 Task: Look for products in the category "Tortillas" from Carbonaut only.
Action: Mouse pressed left at (21, 95)
Screenshot: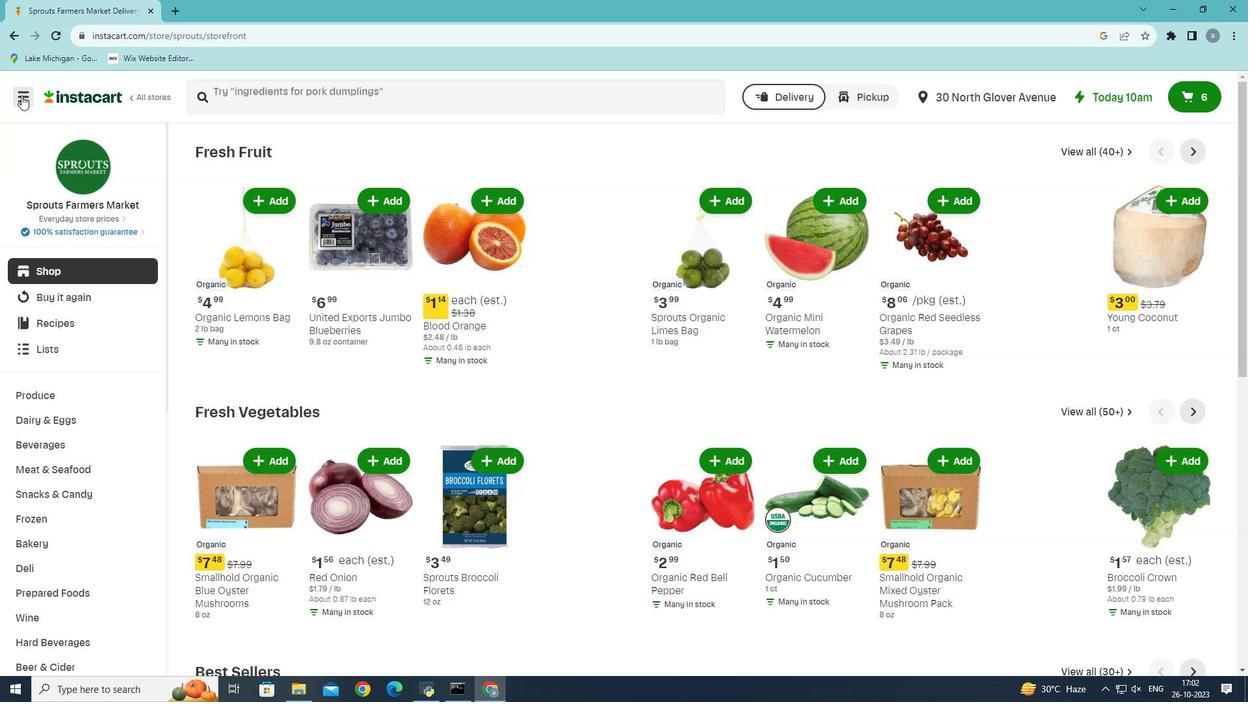 
Action: Mouse moved to (35, 372)
Screenshot: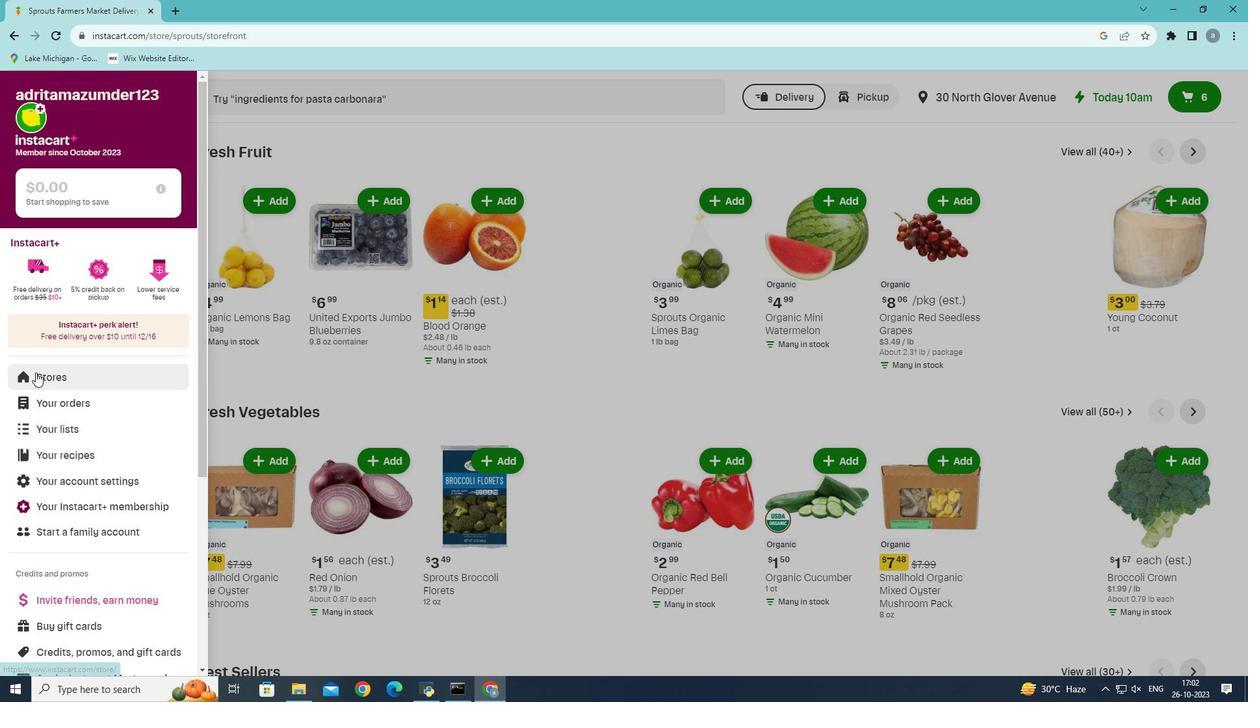 
Action: Mouse pressed left at (35, 372)
Screenshot: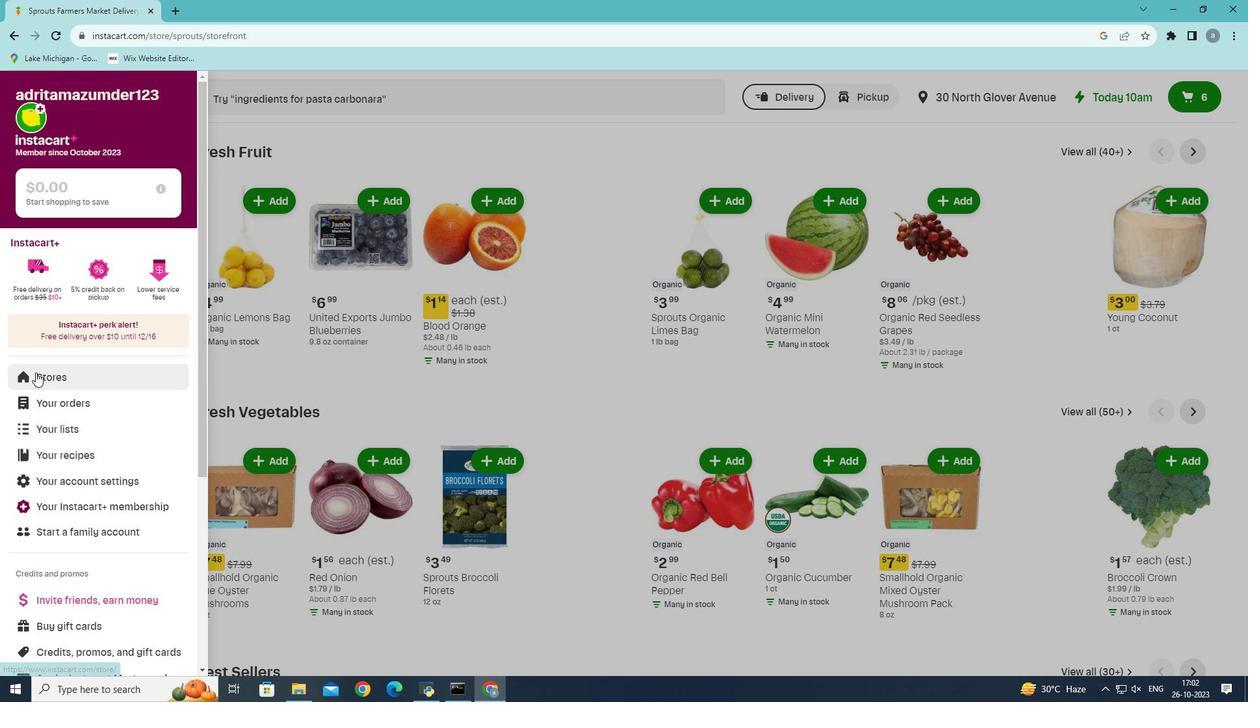 
Action: Mouse moved to (299, 140)
Screenshot: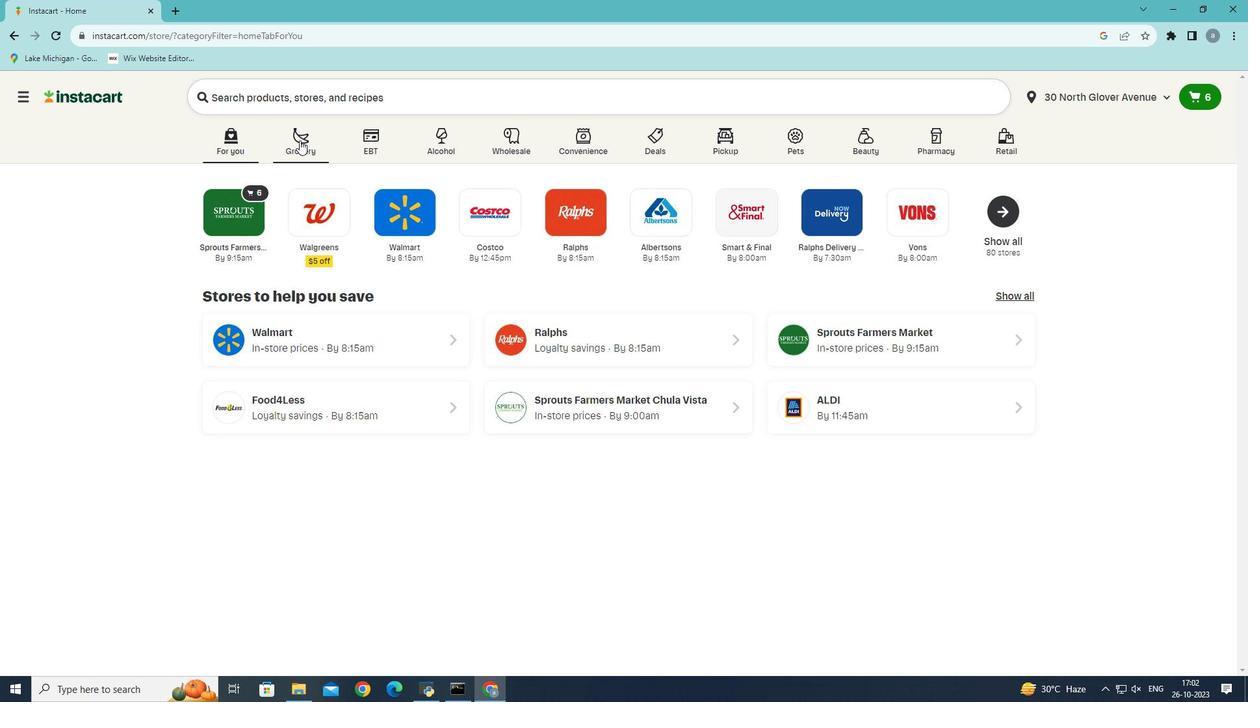 
Action: Mouse pressed left at (299, 140)
Screenshot: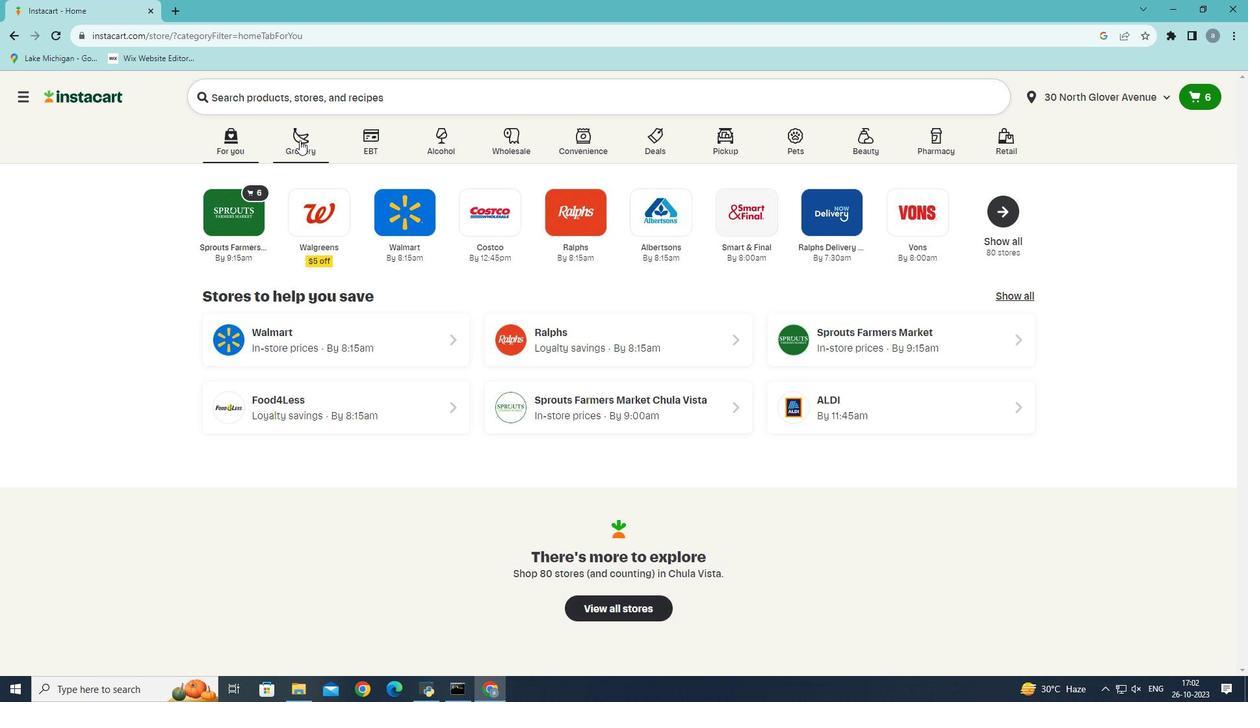 
Action: Mouse moved to (292, 367)
Screenshot: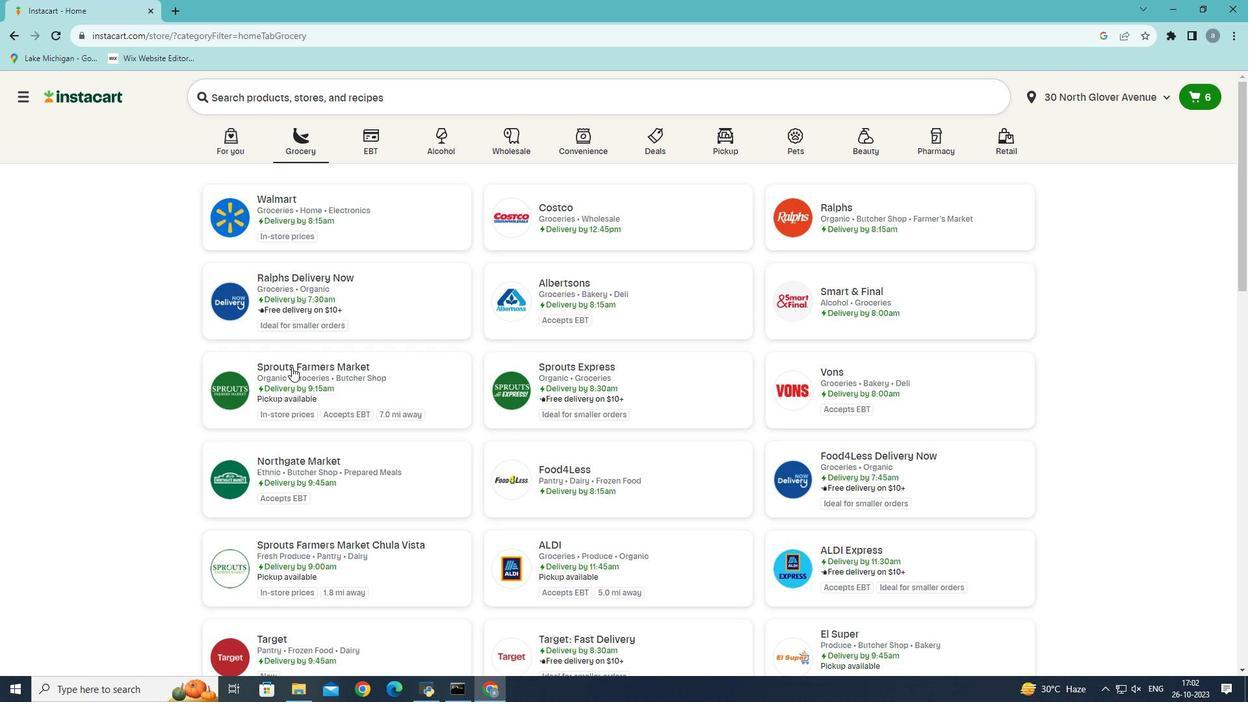 
Action: Mouse pressed left at (292, 367)
Screenshot: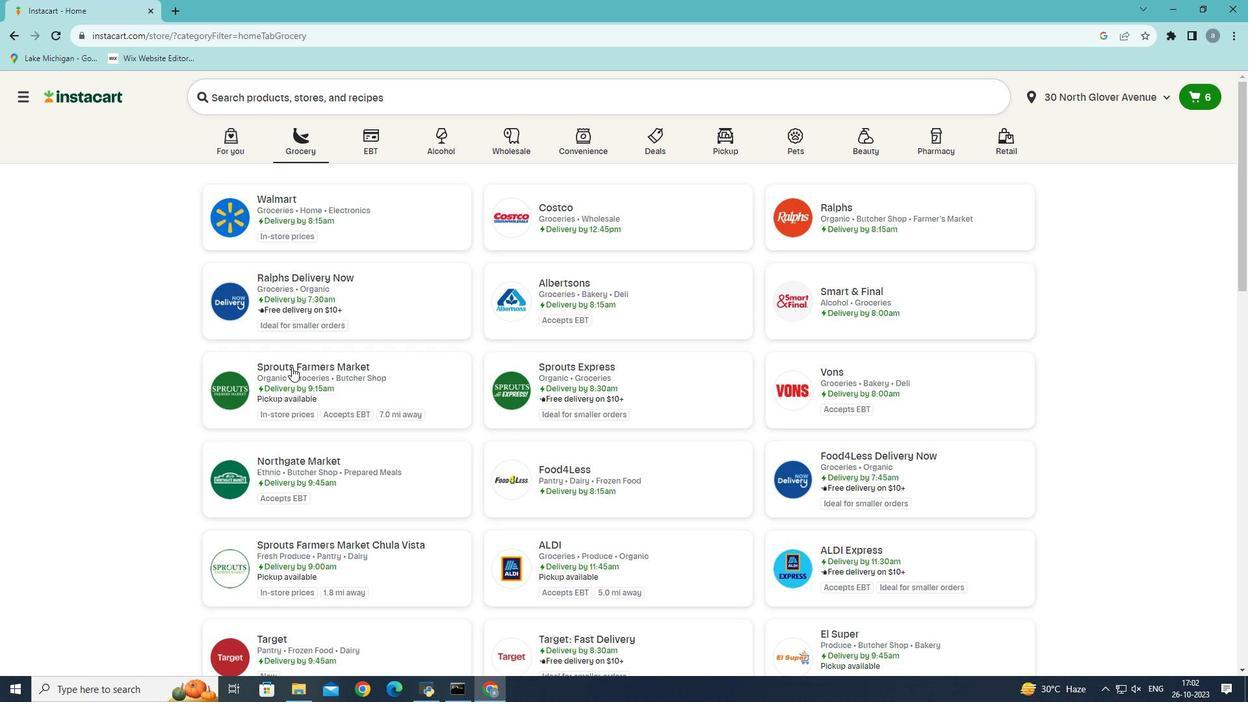 
Action: Mouse moved to (39, 542)
Screenshot: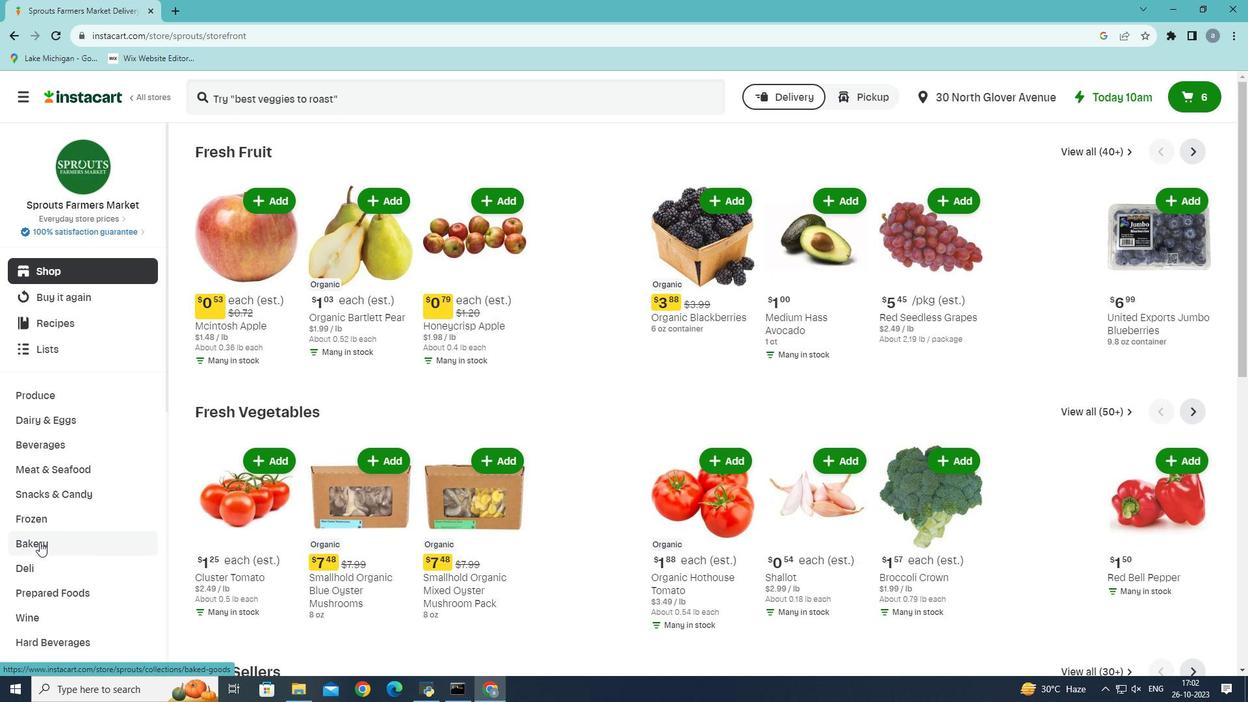 
Action: Mouse pressed left at (39, 542)
Screenshot: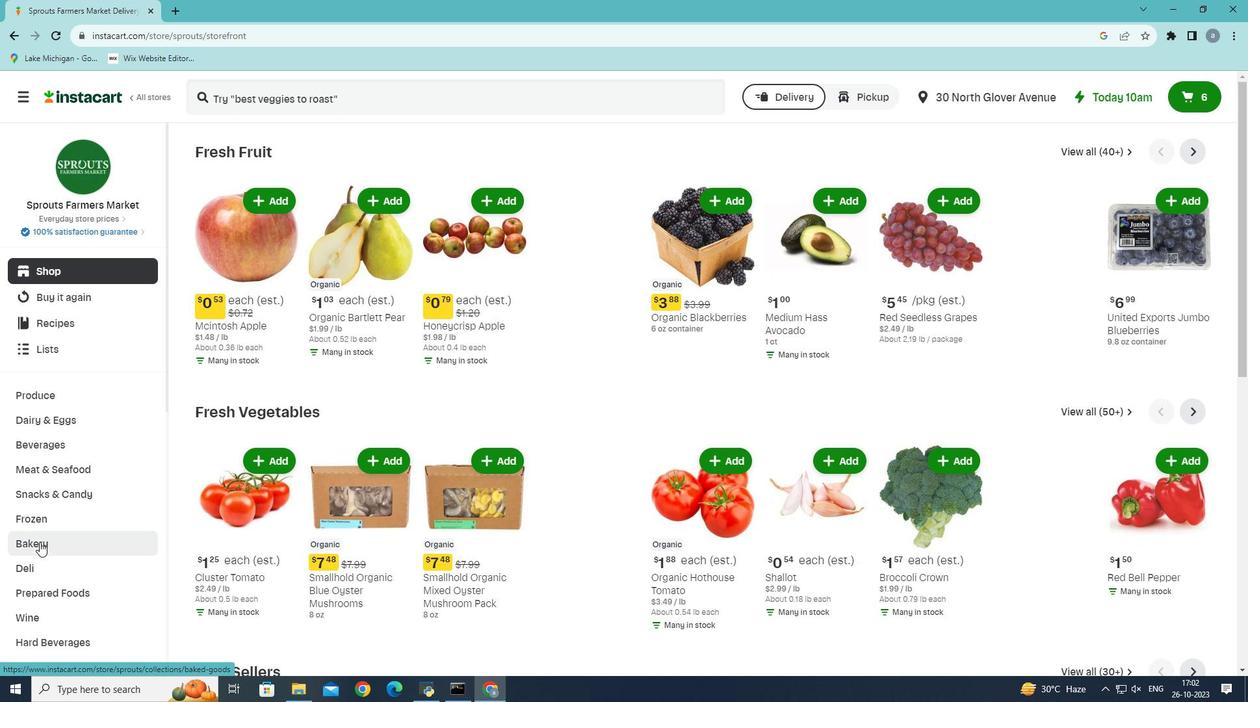 
Action: Mouse moved to (961, 184)
Screenshot: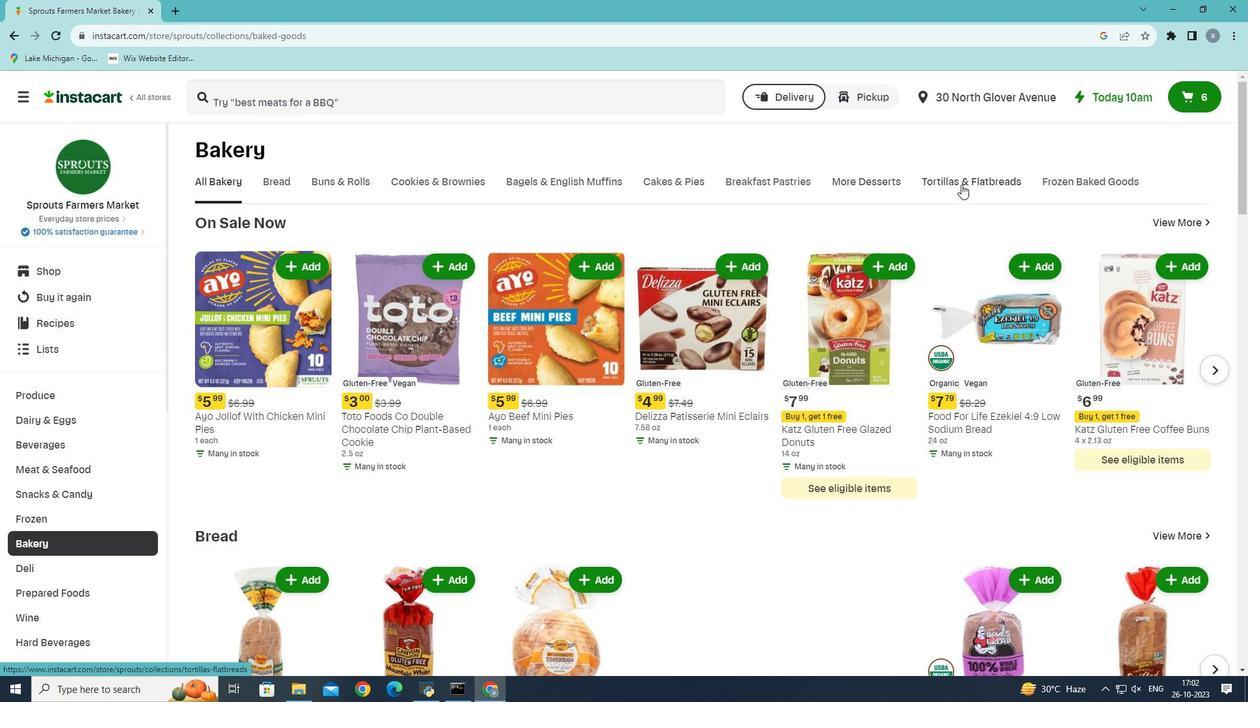 
Action: Mouse pressed left at (961, 184)
Screenshot: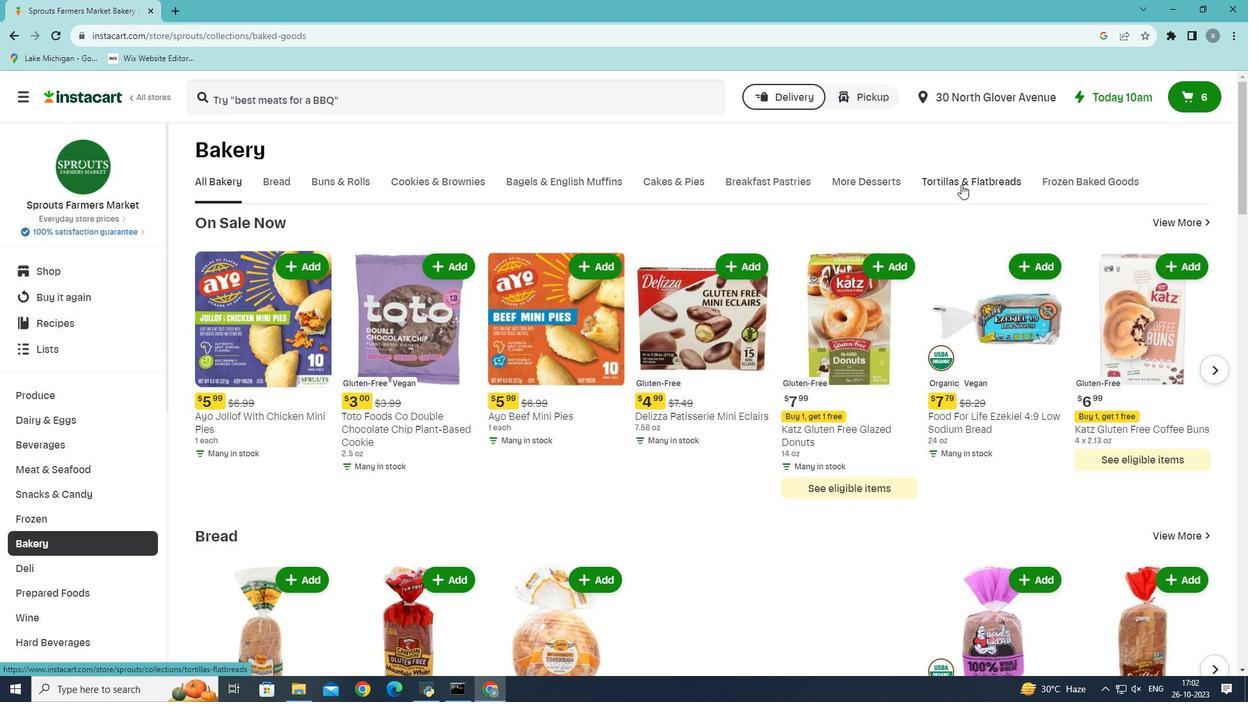 
Action: Mouse moved to (293, 238)
Screenshot: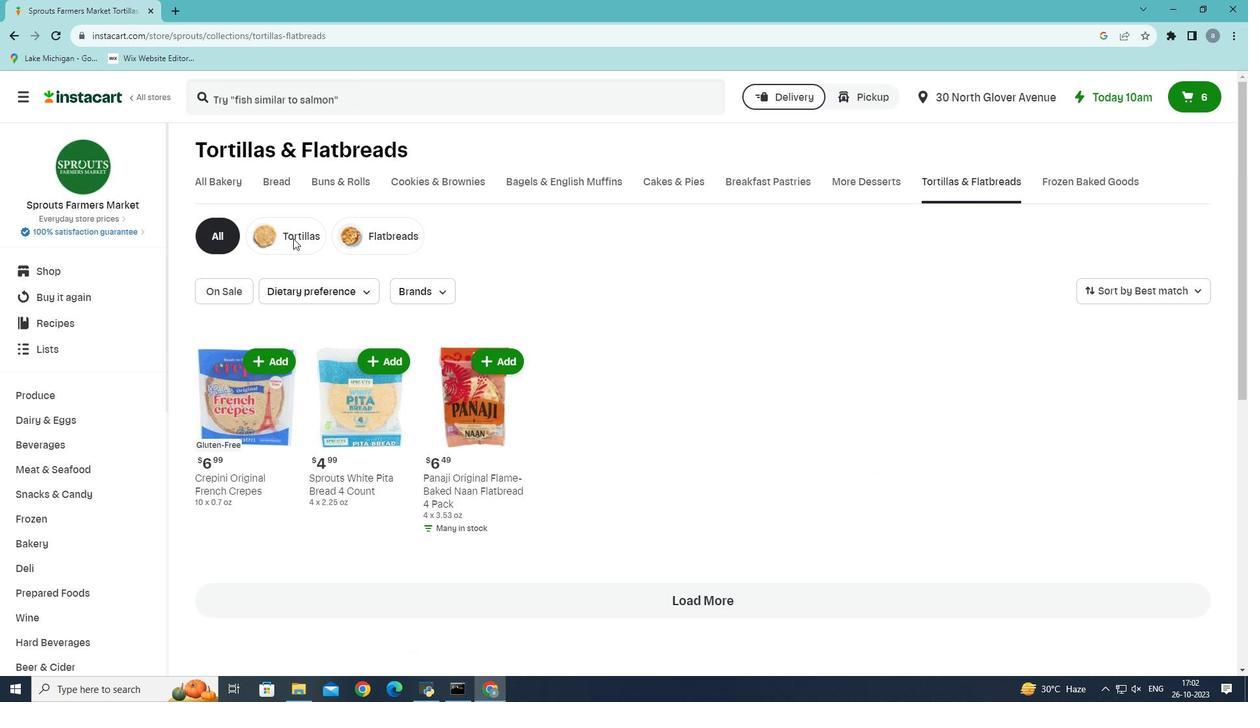 
Action: Mouse pressed left at (293, 238)
Screenshot: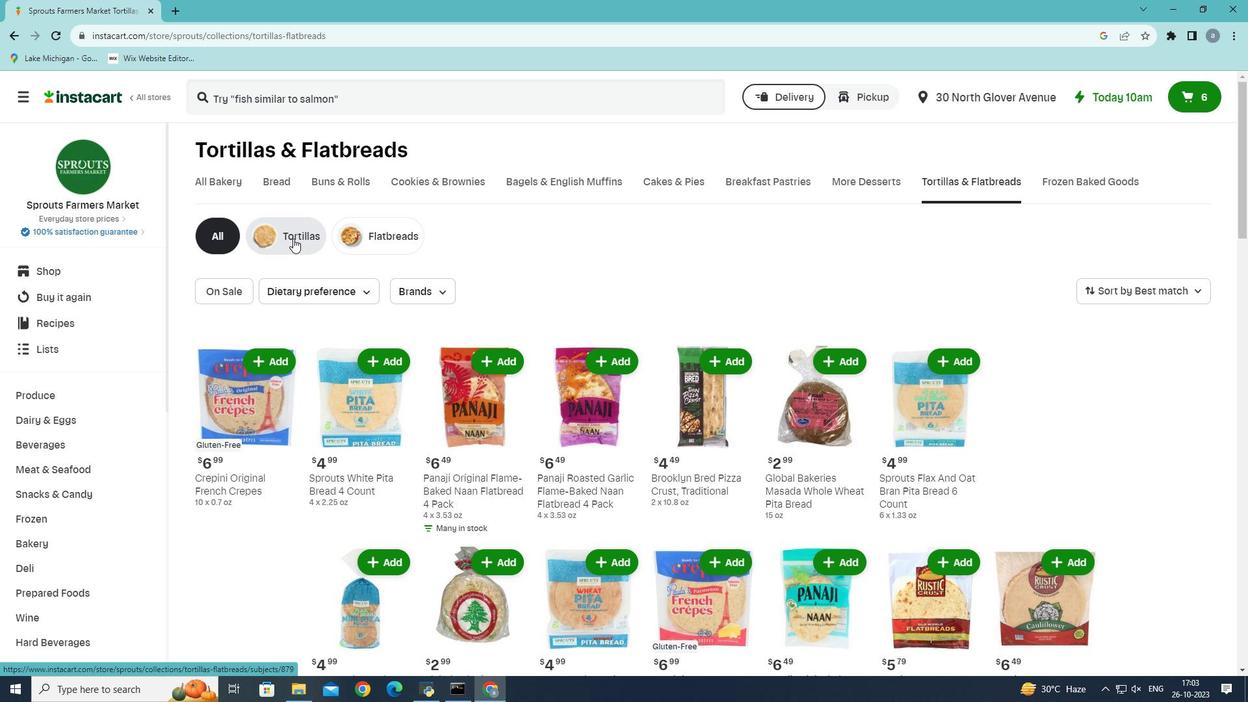 
Action: Mouse moved to (436, 290)
Screenshot: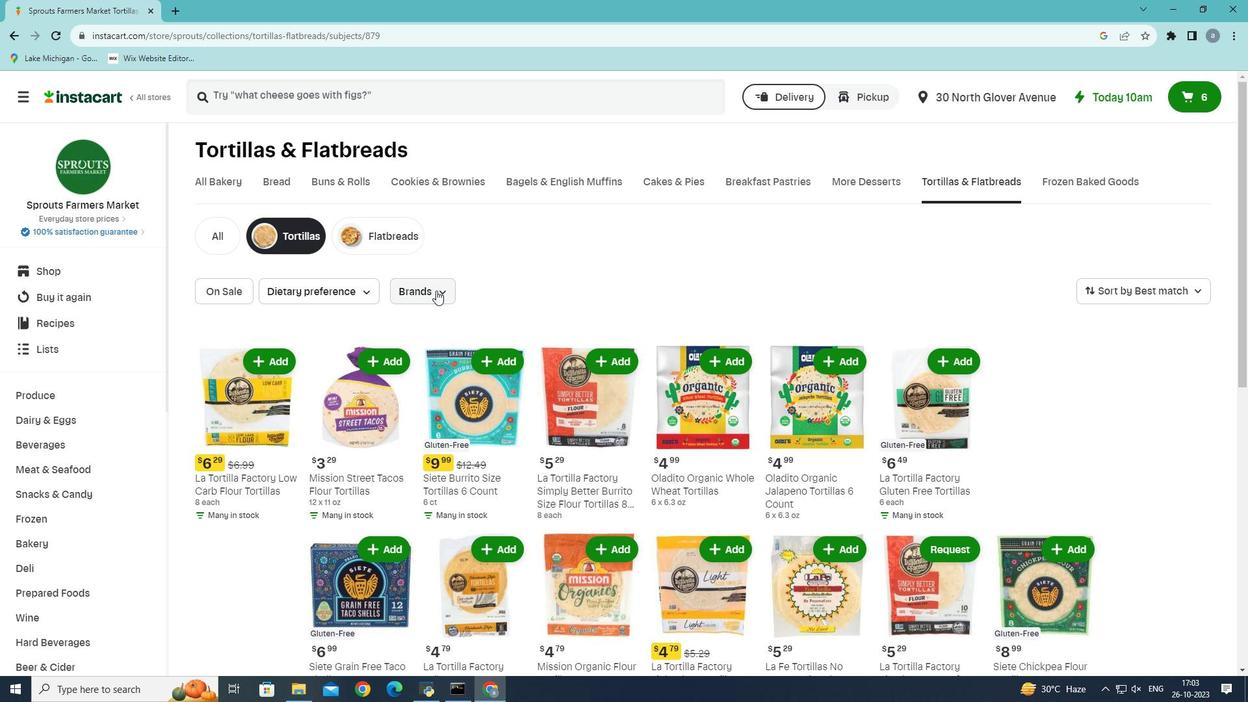 
Action: Mouse pressed left at (436, 290)
Screenshot: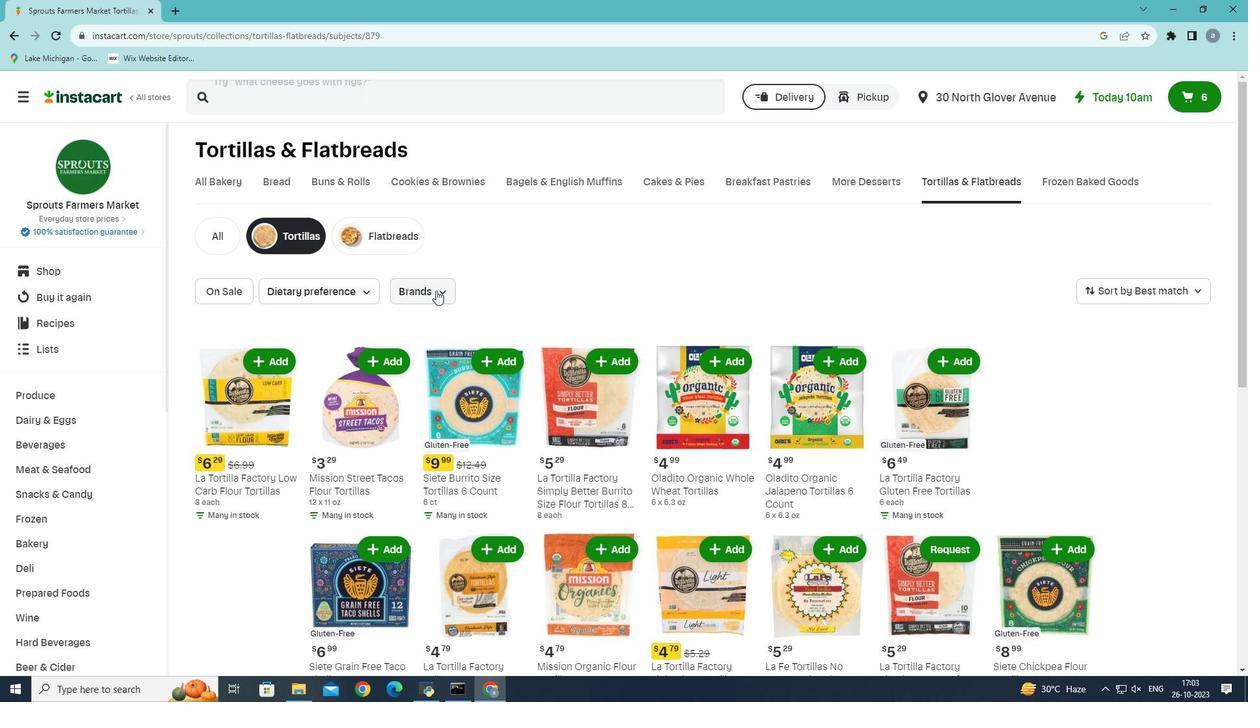 
Action: Mouse moved to (459, 379)
Screenshot: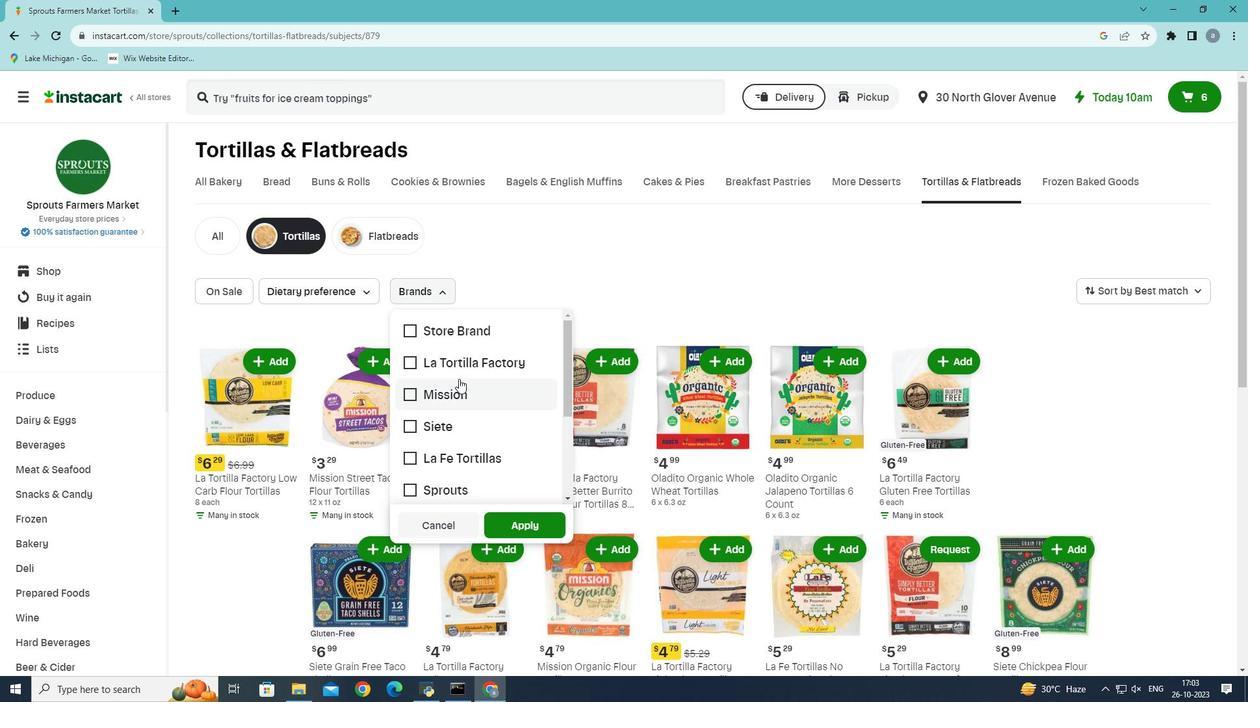 
Action: Mouse scrolled (459, 379) with delta (0, 0)
Screenshot: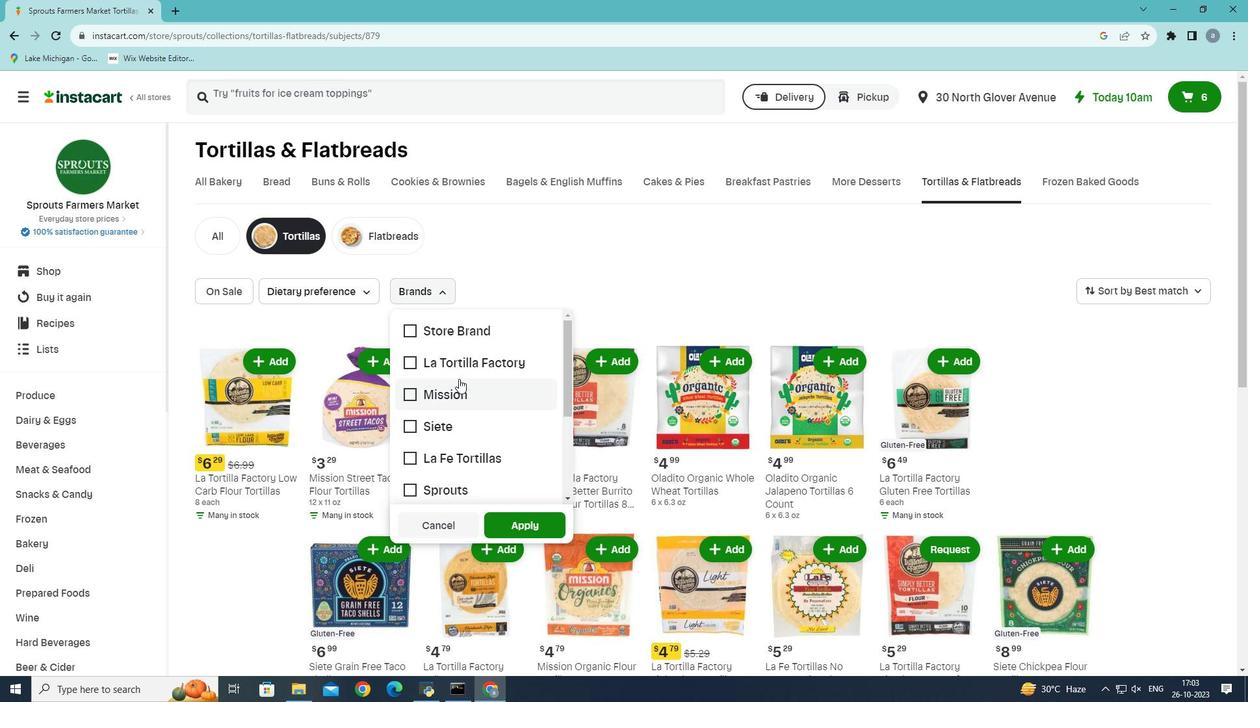 
Action: Mouse scrolled (459, 378) with delta (0, 0)
Screenshot: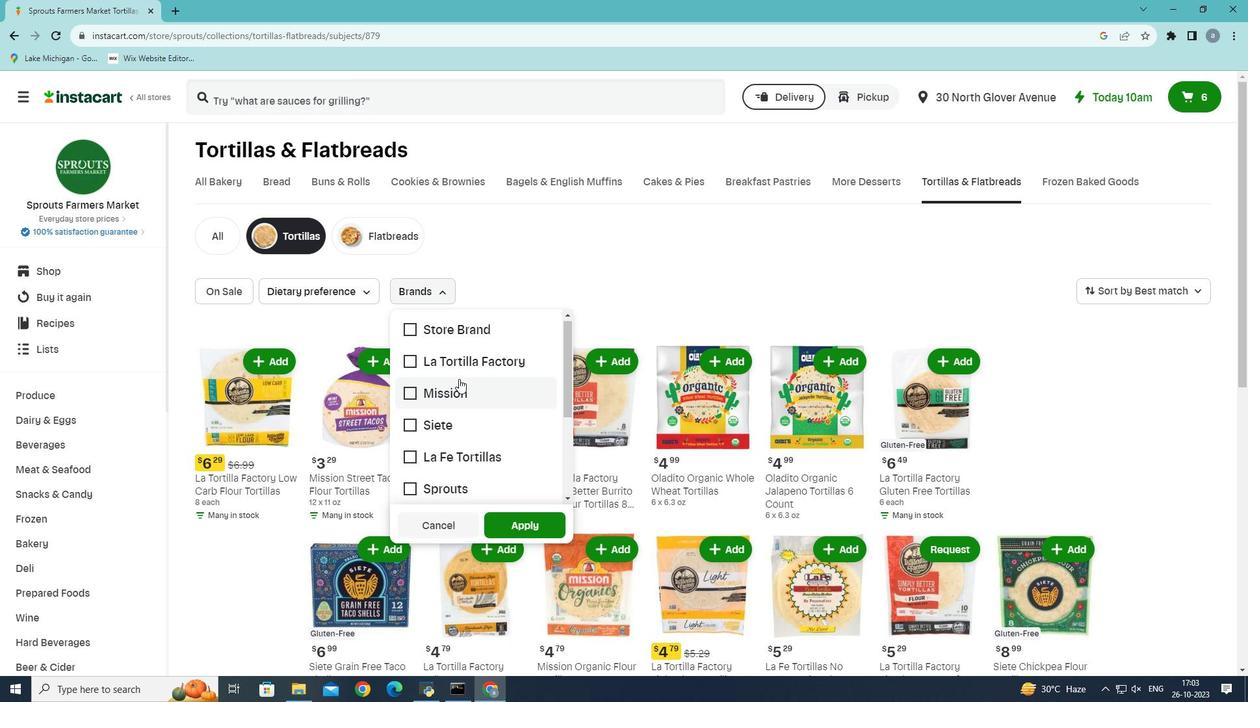 
Action: Mouse scrolled (459, 378) with delta (0, 0)
Screenshot: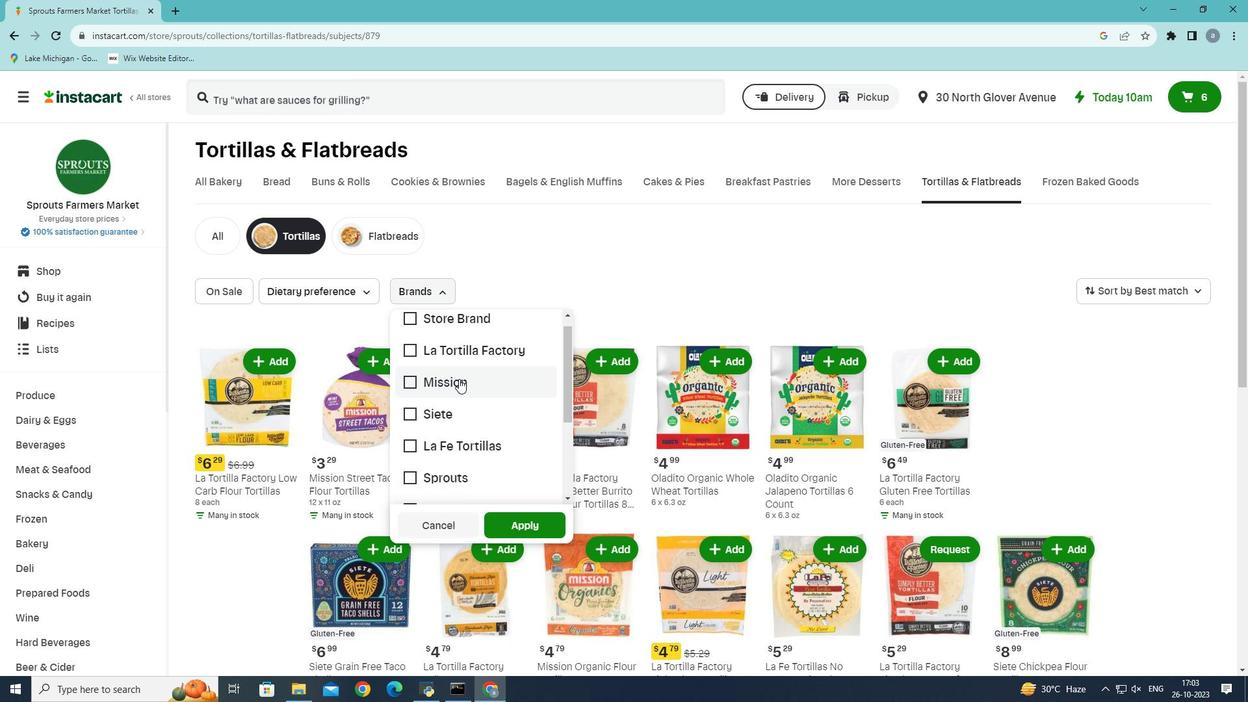 
Action: Mouse scrolled (459, 378) with delta (0, 0)
Screenshot: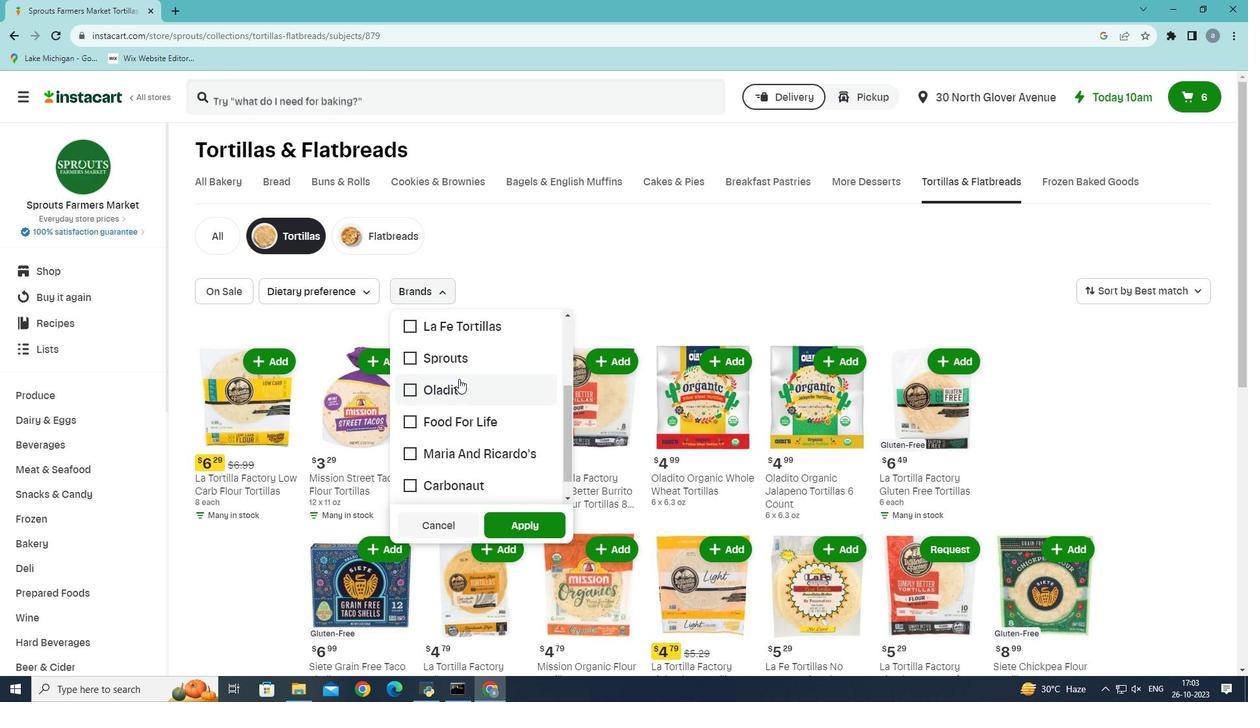 
Action: Mouse moved to (421, 461)
Screenshot: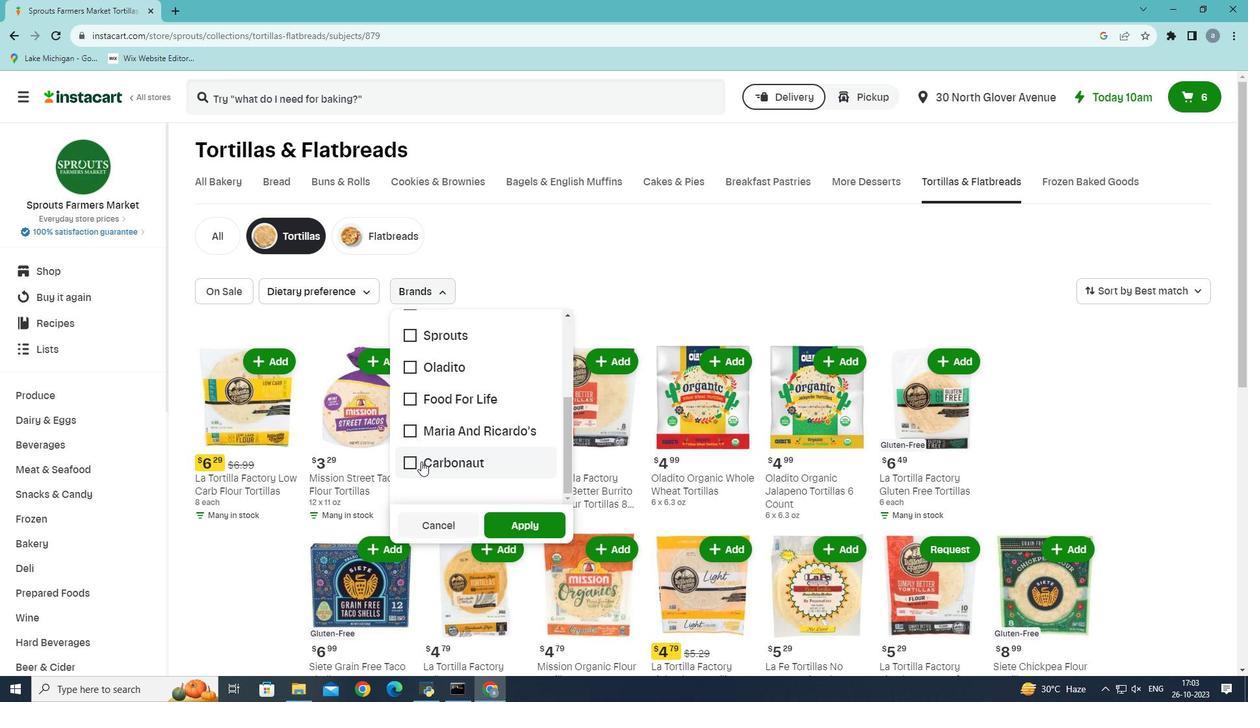 
Action: Mouse pressed left at (421, 461)
Screenshot: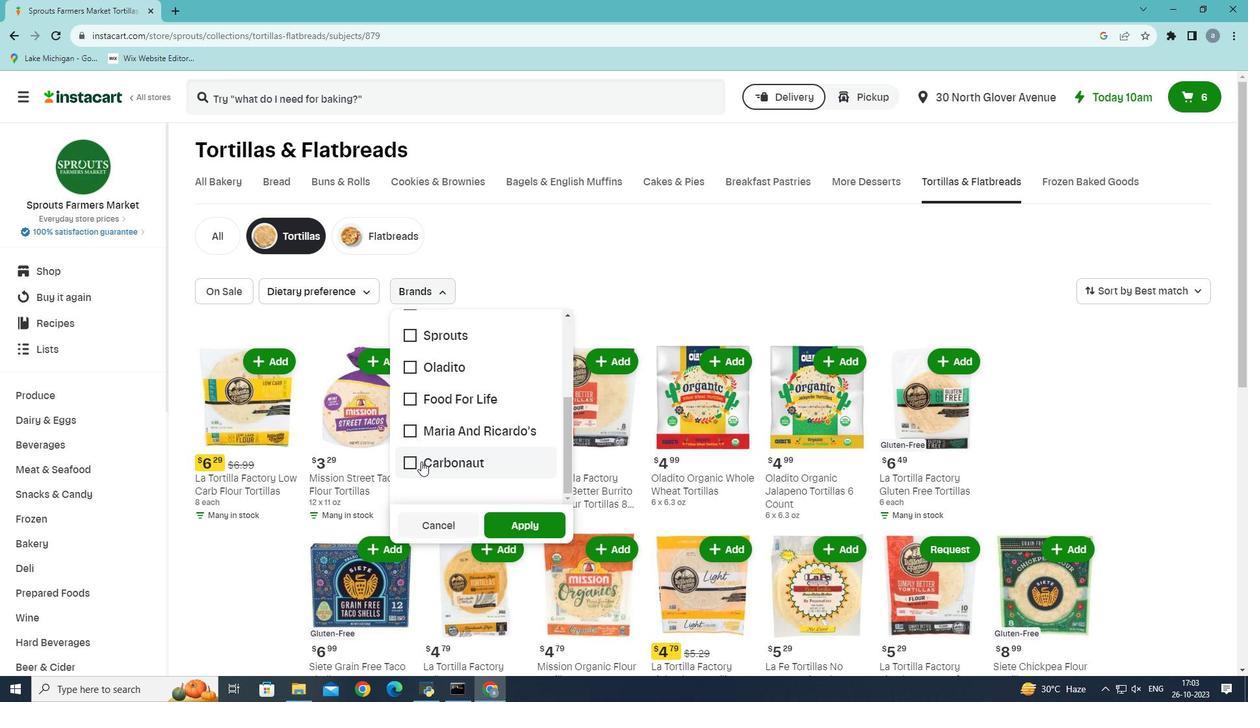 
Action: Mouse moved to (524, 524)
Screenshot: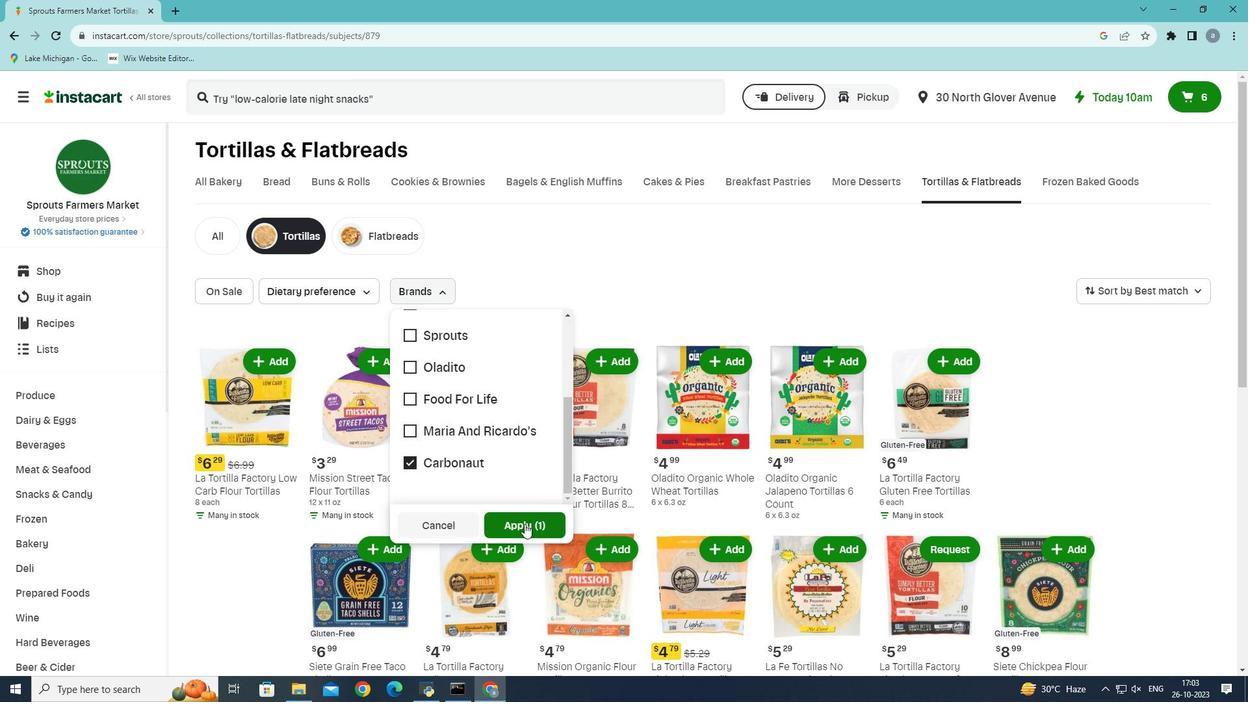 
Action: Mouse pressed left at (524, 524)
Screenshot: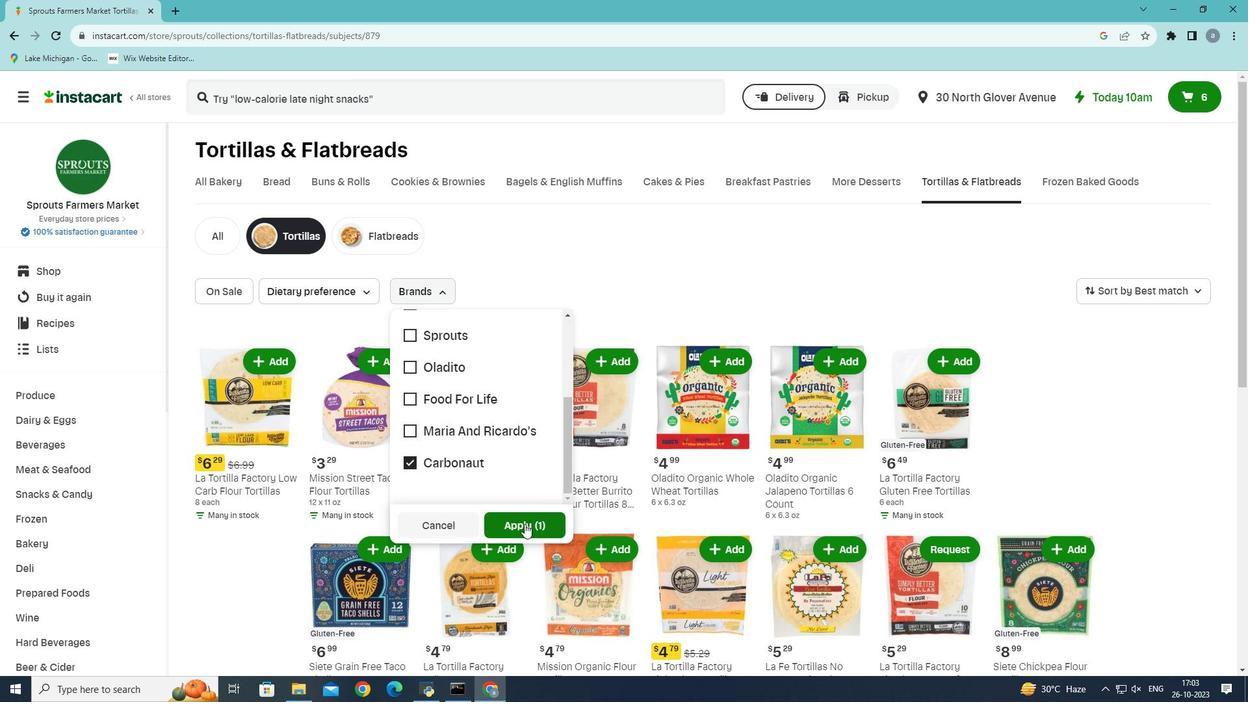 
Action: Mouse moved to (497, 451)
Screenshot: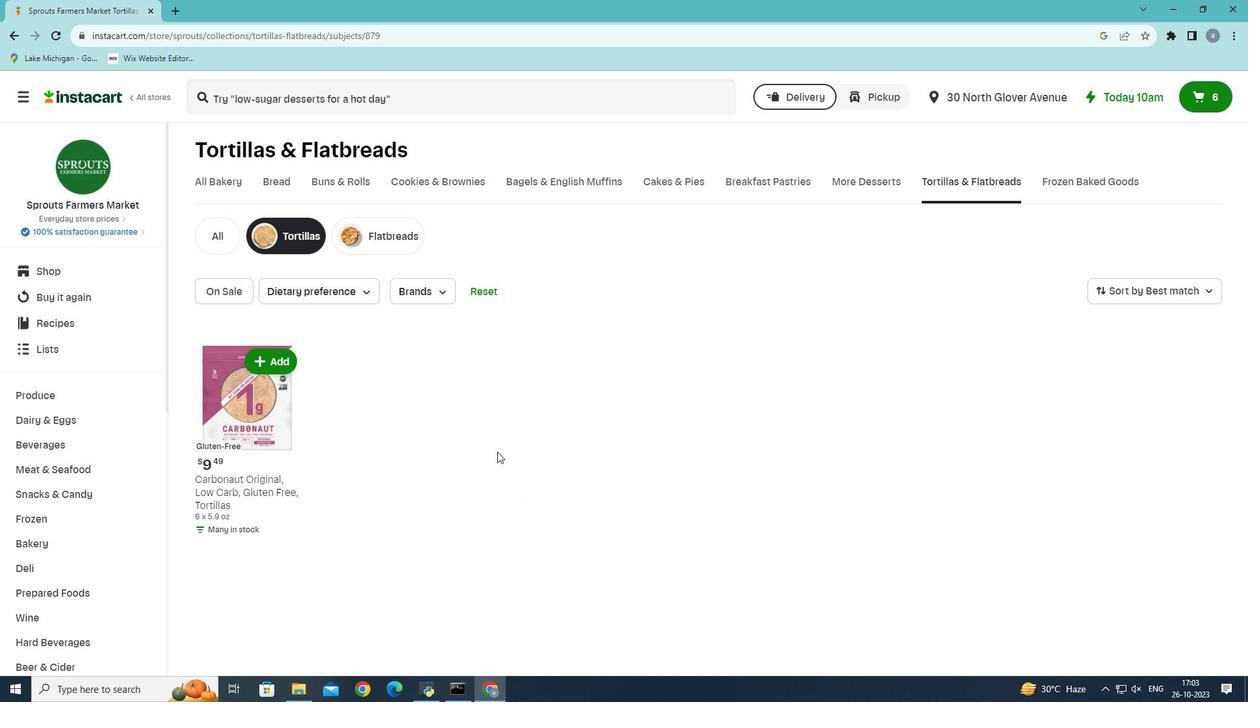 
